 Task: Create a section DevOps Drift and in the section, add a milestone Data Privacy in the project AquaVue
Action: Mouse moved to (42, 251)
Screenshot: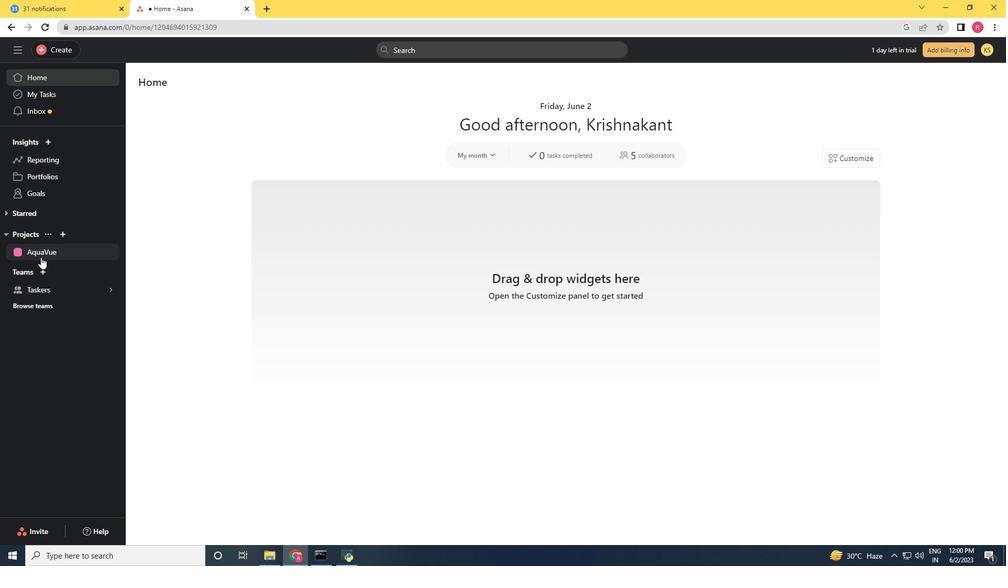 
Action: Mouse pressed left at (42, 251)
Screenshot: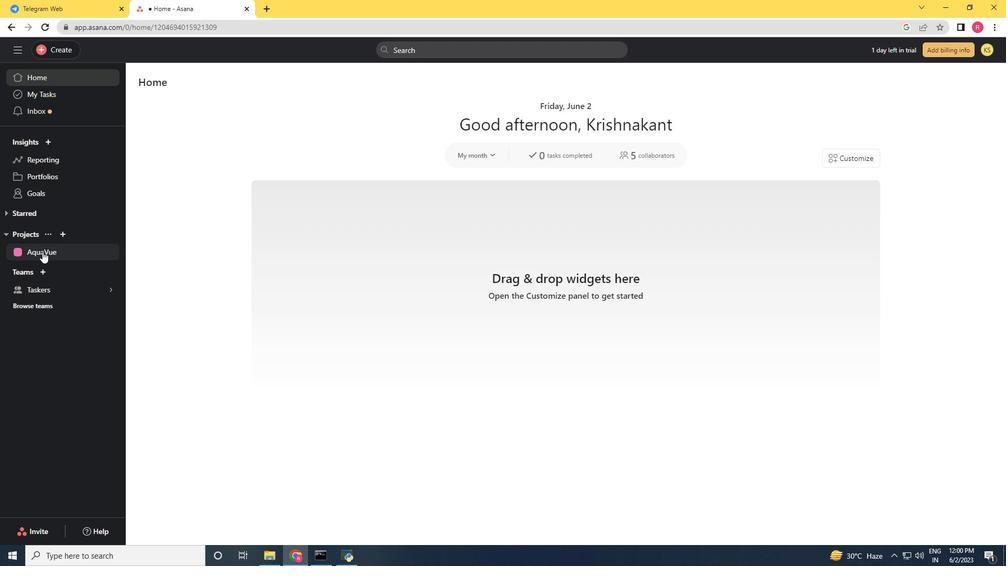 
Action: Mouse moved to (323, 312)
Screenshot: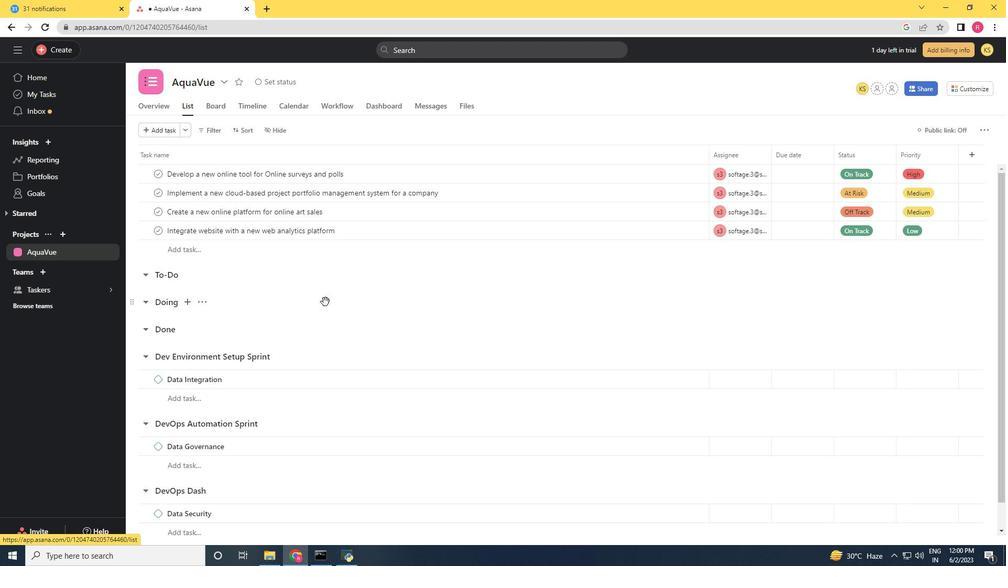 
Action: Mouse scrolled (323, 311) with delta (0, 0)
Screenshot: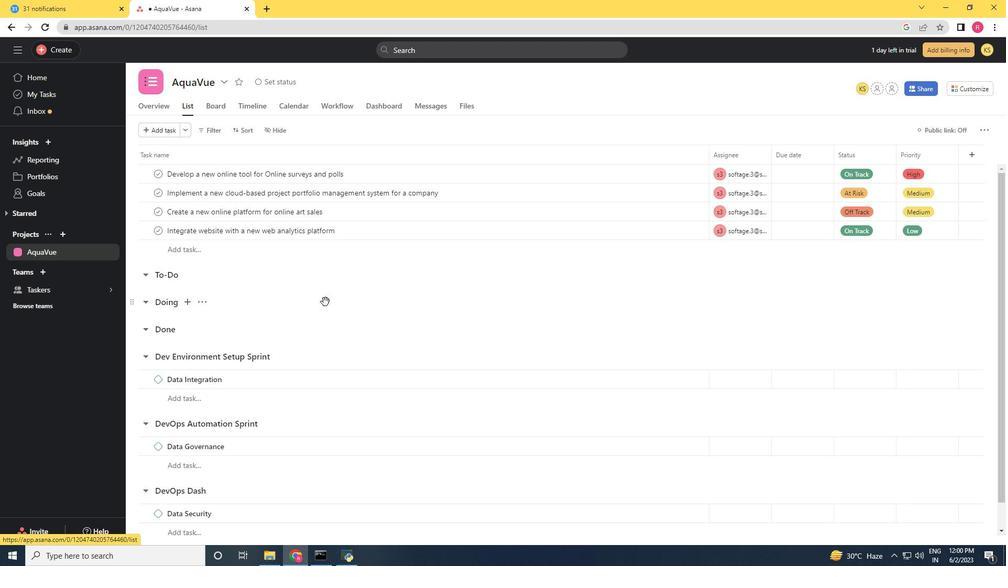 
Action: Mouse moved to (324, 334)
Screenshot: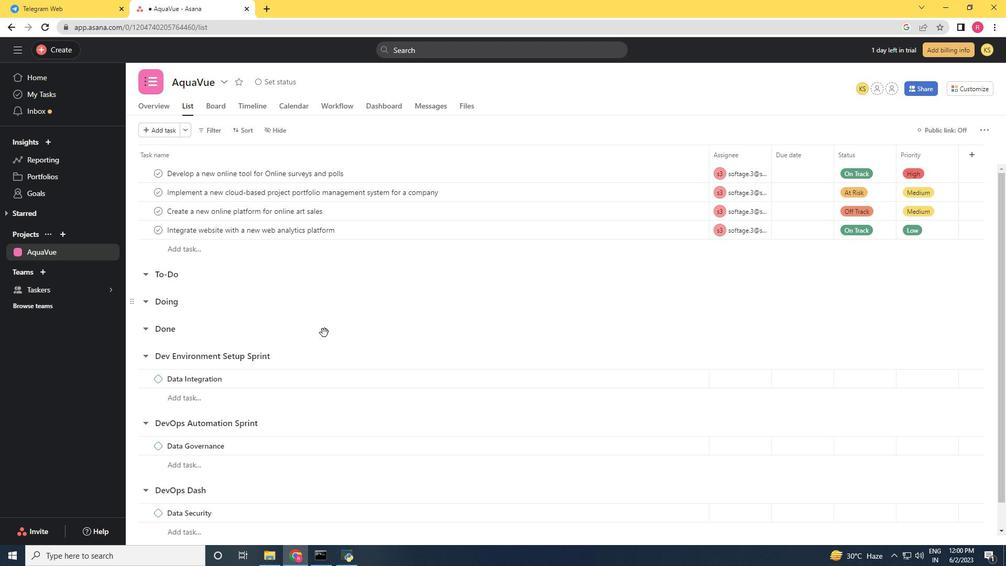 
Action: Mouse scrolled (324, 333) with delta (0, 0)
Screenshot: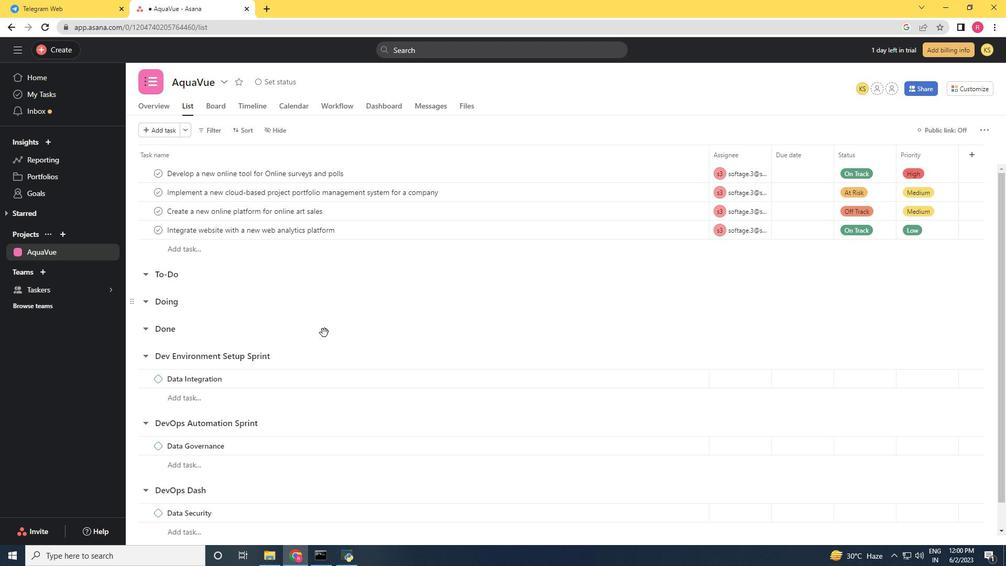 
Action: Mouse moved to (327, 341)
Screenshot: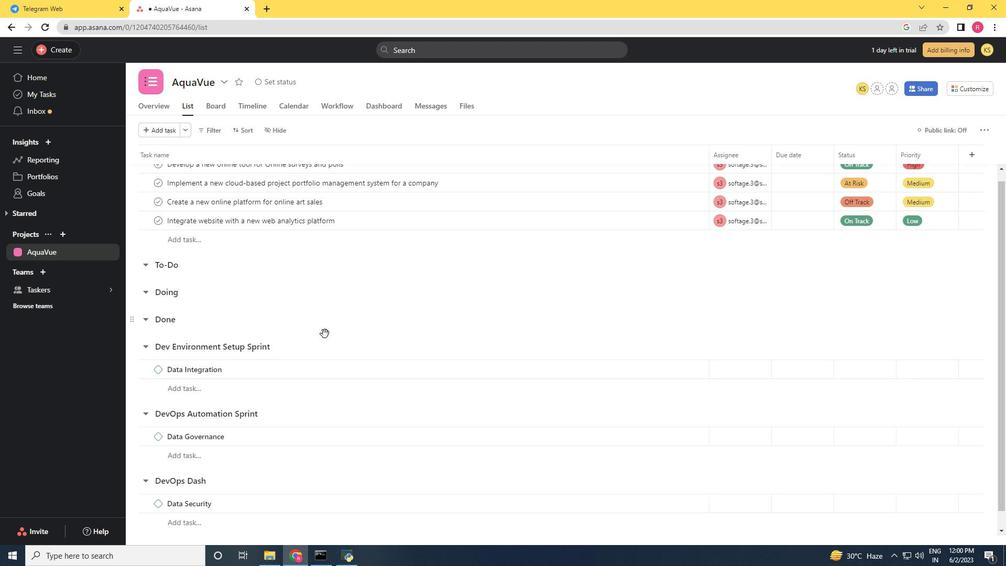 
Action: Mouse scrolled (327, 340) with delta (0, 0)
Screenshot: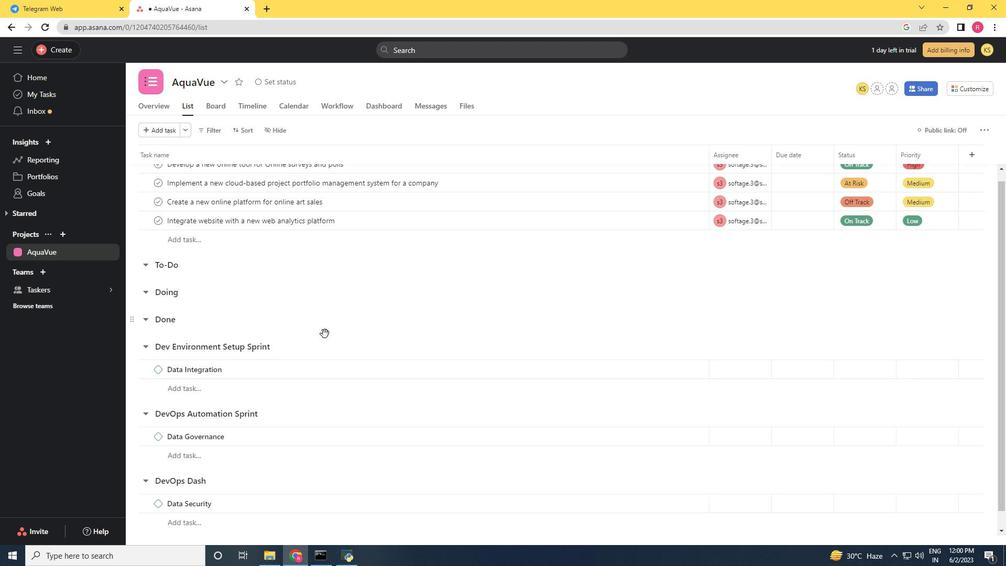 
Action: Mouse moved to (327, 354)
Screenshot: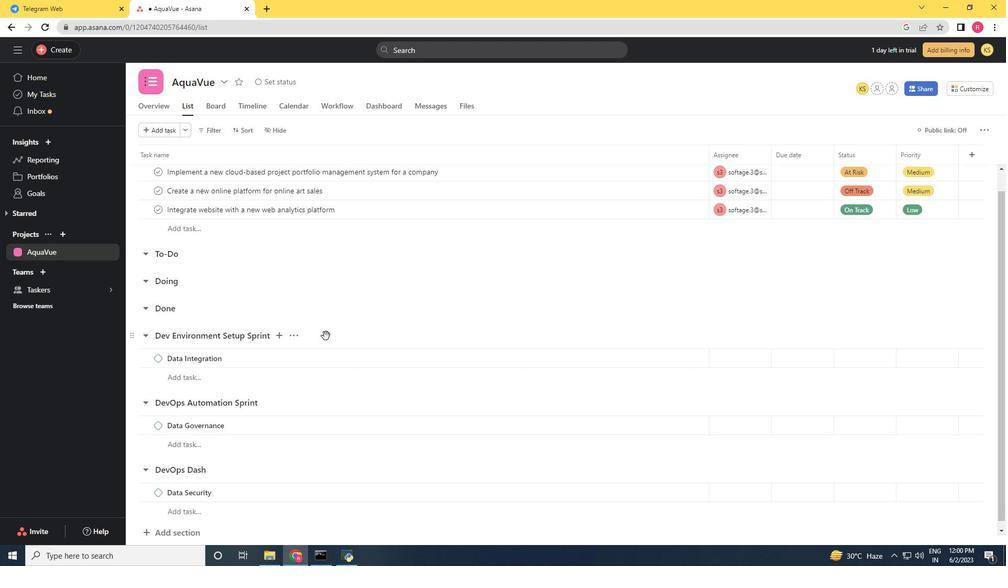 
Action: Mouse scrolled (327, 353) with delta (0, 0)
Screenshot: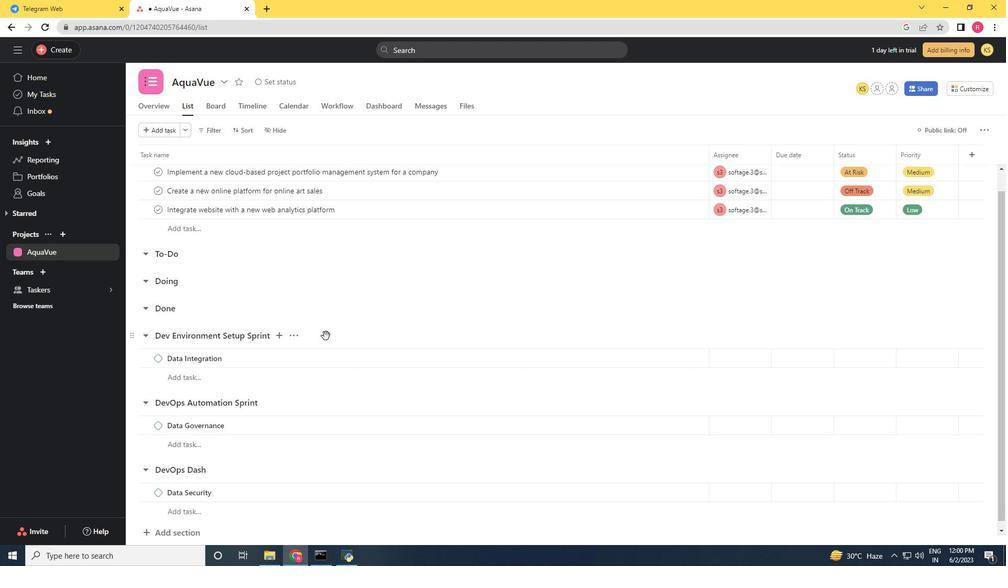 
Action: Mouse moved to (302, 406)
Screenshot: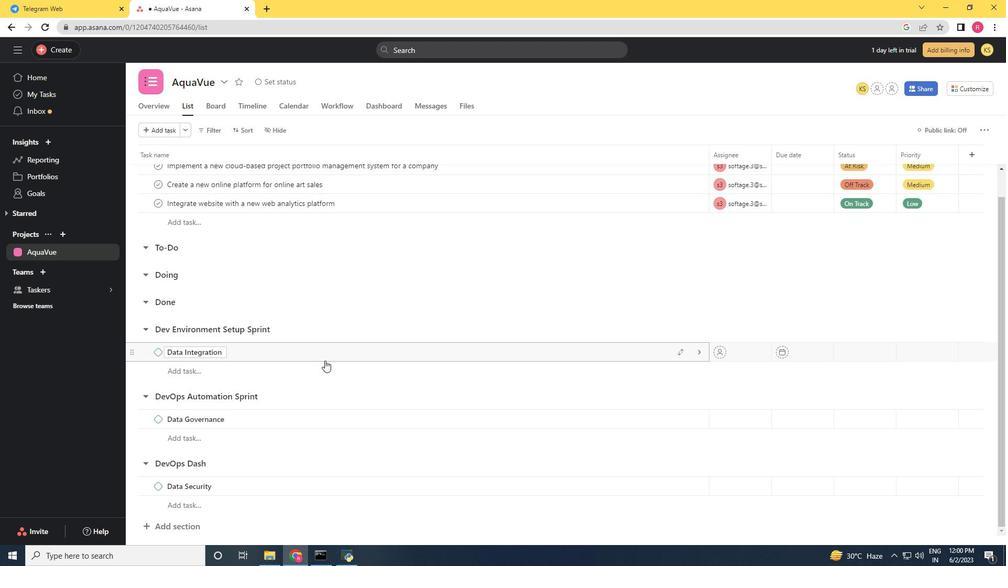 
Action: Mouse scrolled (309, 393) with delta (0, 0)
Screenshot: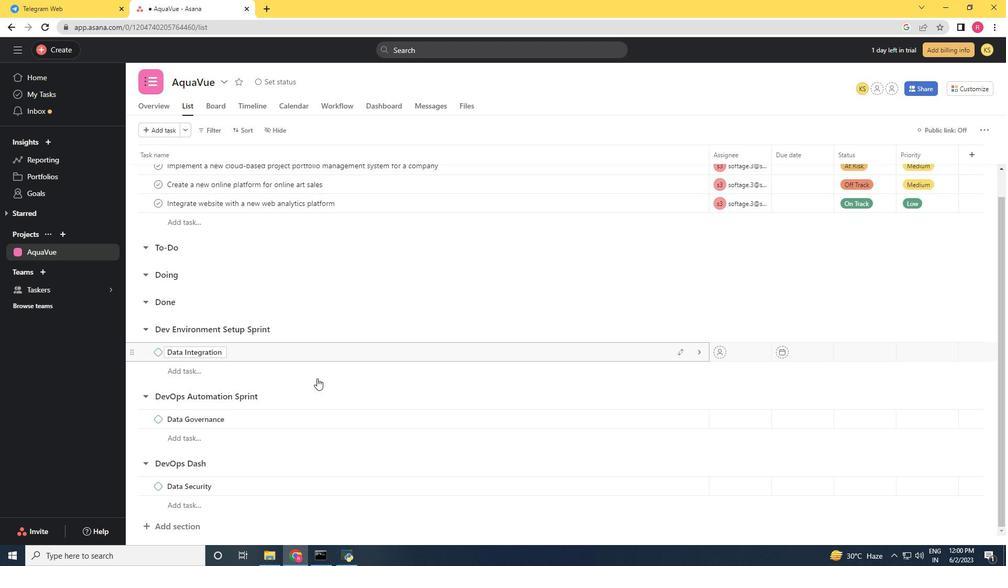 
Action: Mouse moved to (294, 422)
Screenshot: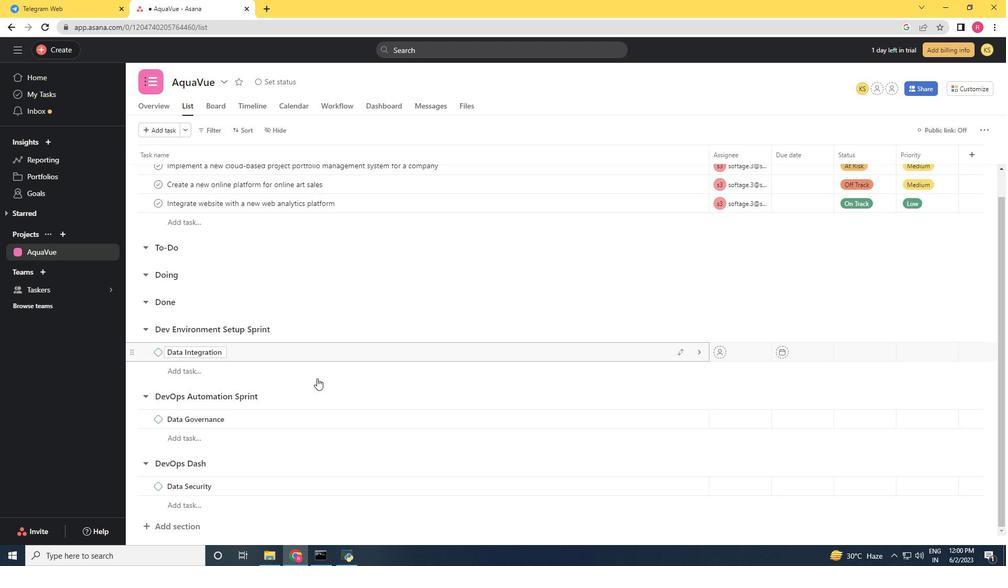 
Action: Mouse scrolled (297, 416) with delta (0, 0)
Screenshot: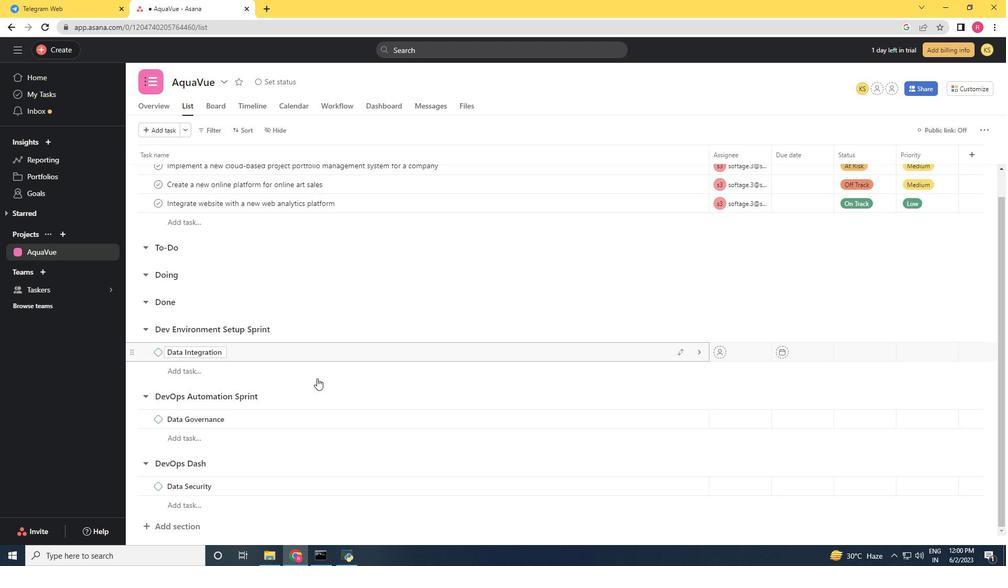 
Action: Mouse moved to (188, 526)
Screenshot: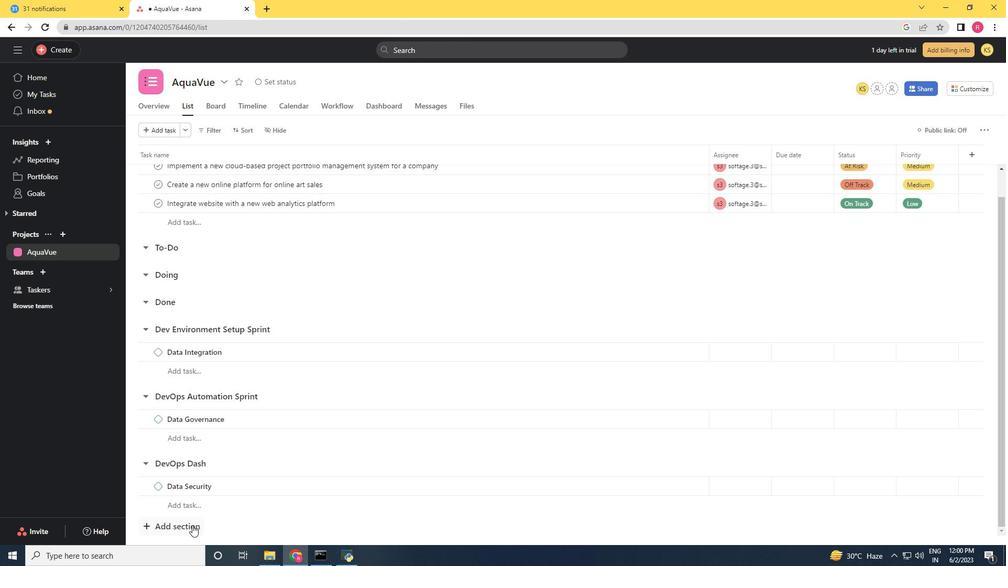 
Action: Mouse pressed left at (188, 526)
Screenshot: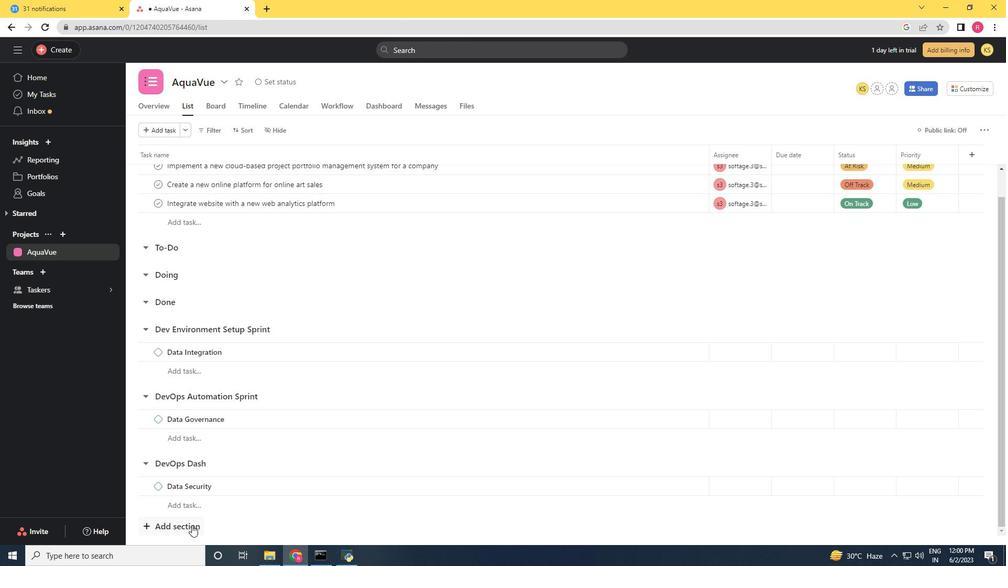 
Action: Mouse moved to (279, 344)
Screenshot: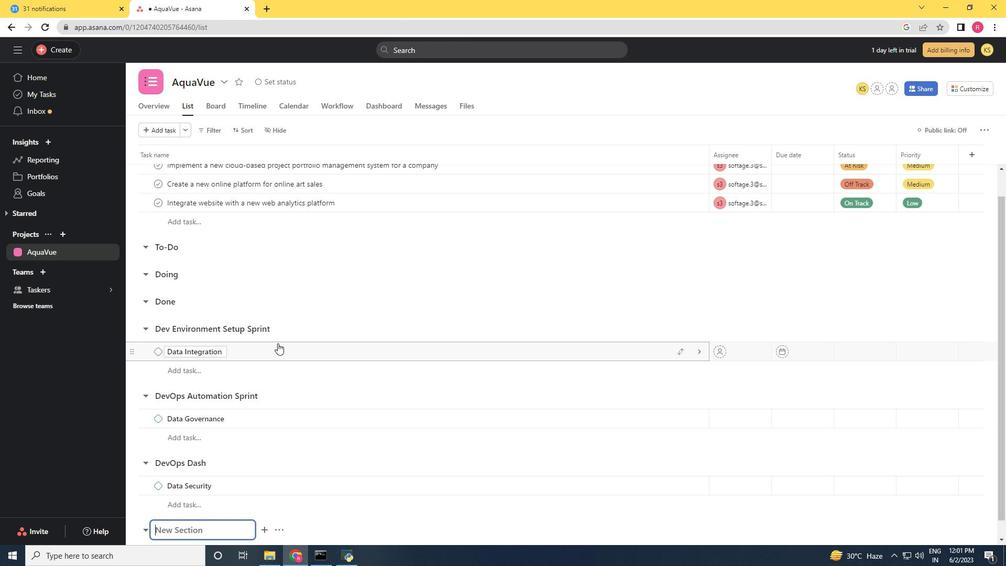 
Action: Mouse scrolled (279, 344) with delta (0, 0)
Screenshot: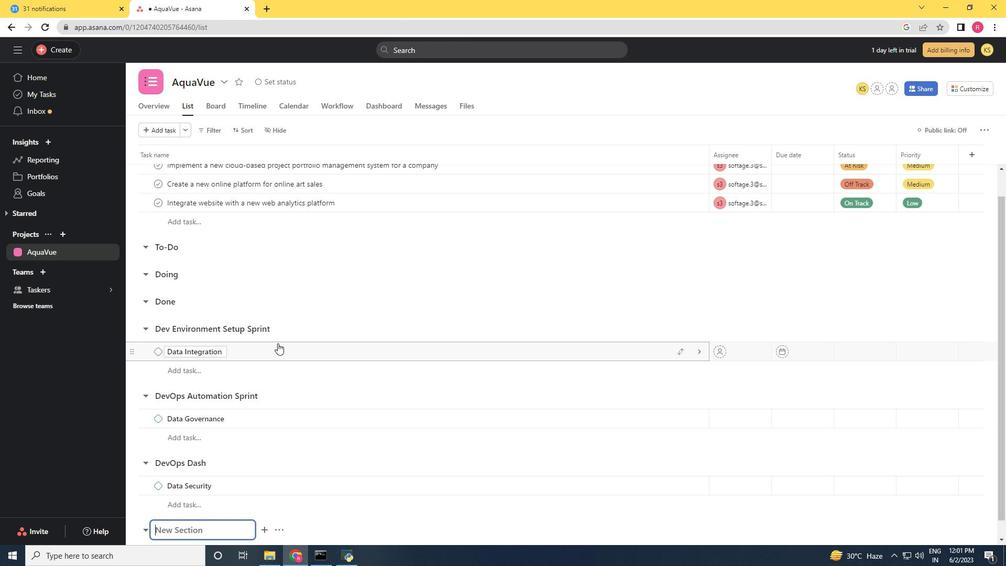 
Action: Mouse moved to (279, 345)
Screenshot: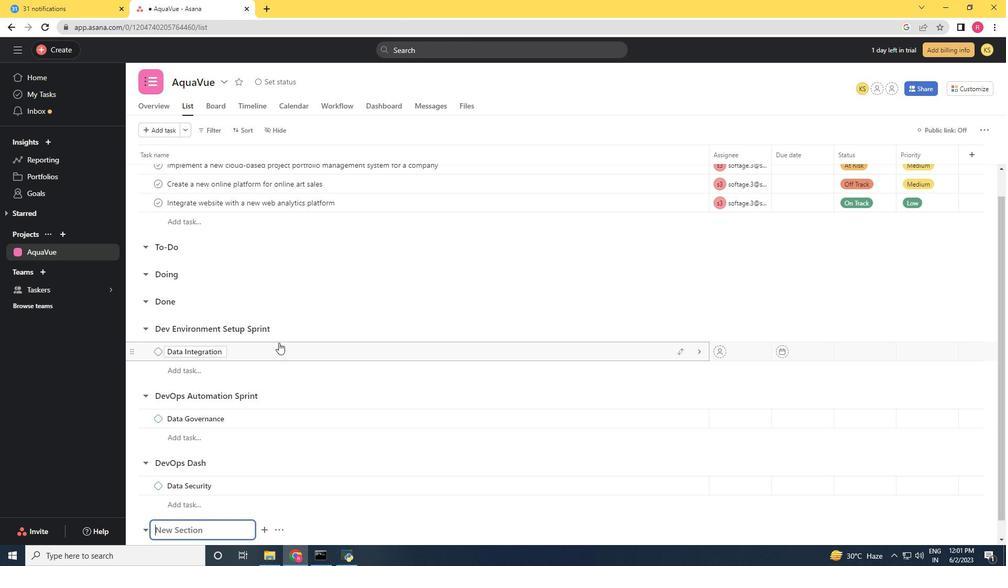 
Action: Mouse scrolled (279, 344) with delta (0, 0)
Screenshot: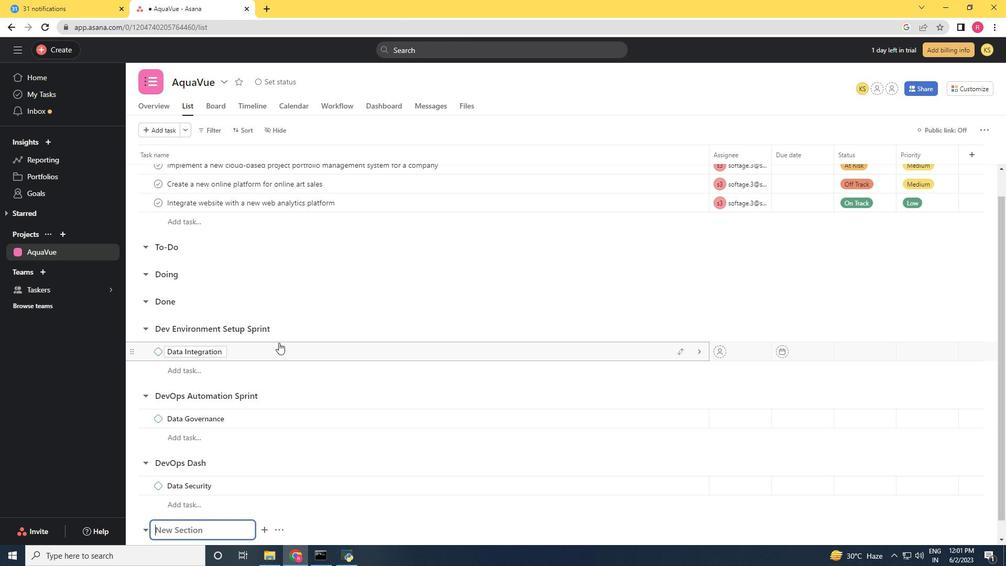
Action: Mouse scrolled (279, 344) with delta (0, 0)
Screenshot: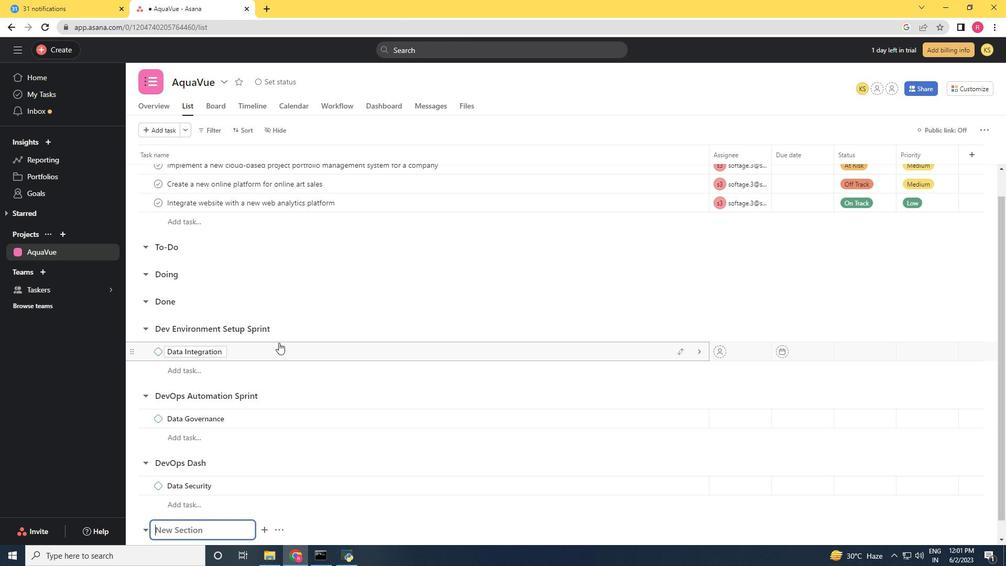 
Action: Mouse moved to (278, 347)
Screenshot: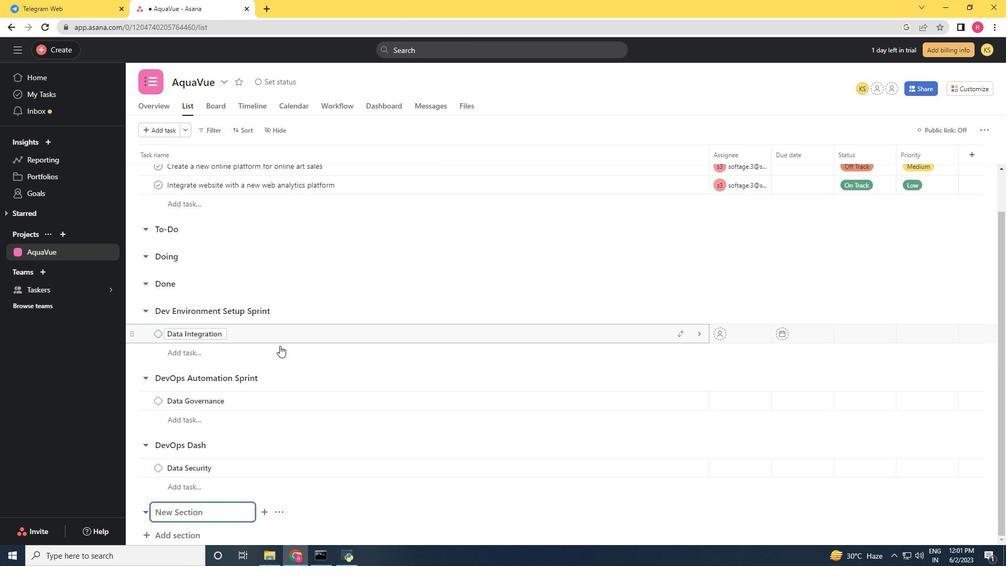 
Action: Key pressed <Key.shift><Key.shift>Dev<Key.shift>Ops<Key.space><Key.shift><Key.shift><Key.shift><Key.shift><Key.shift><Key.shift><Key.shift><Key.shift><Key.shift><Key.shift><Key.shift><Key.shift><Key.shift><Key.shift><Key.shift><Key.shift><Key.shift><Key.shift><Key.shift><Key.shift><Key.shift><Key.shift><Key.shift><Key.shift>Drift<Key.space><Key.enter><Key.shift>Data<Key.space><Key.shift><Key.shift>Privacy<Key.space>
Screenshot: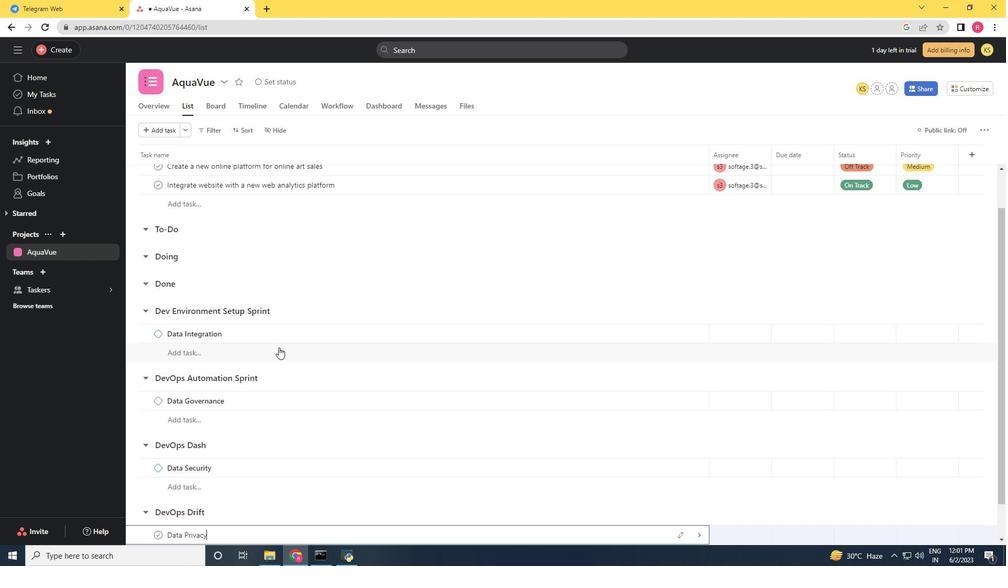 
Action: Mouse moved to (339, 369)
Screenshot: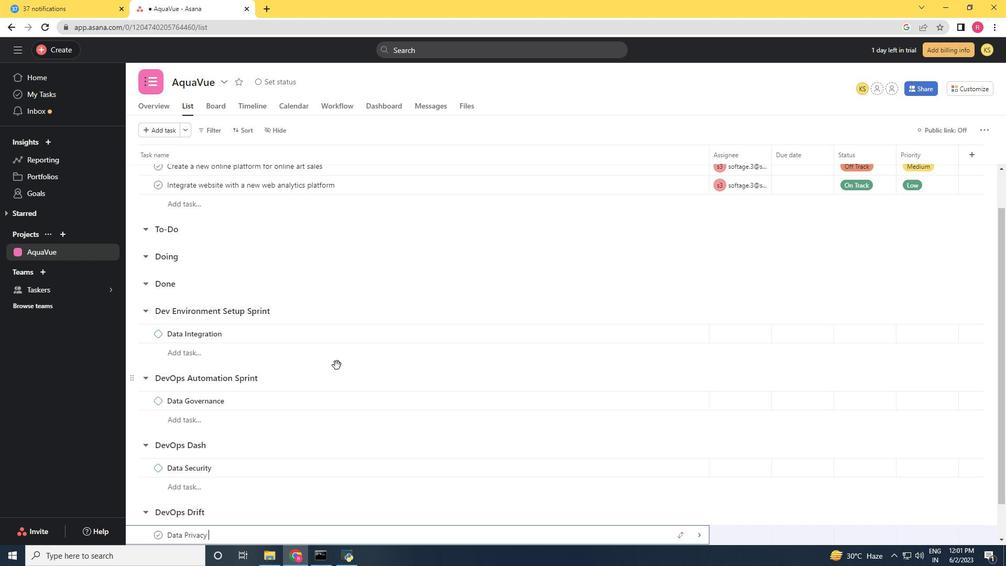 
Action: Mouse scrolled (339, 368) with delta (0, 0)
Screenshot: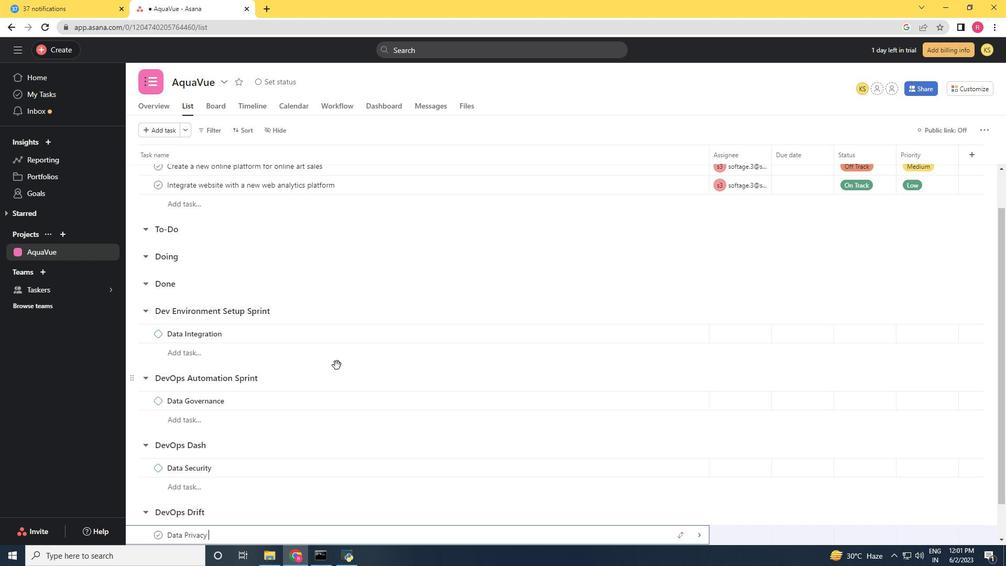
Action: Mouse moved to (339, 371)
Screenshot: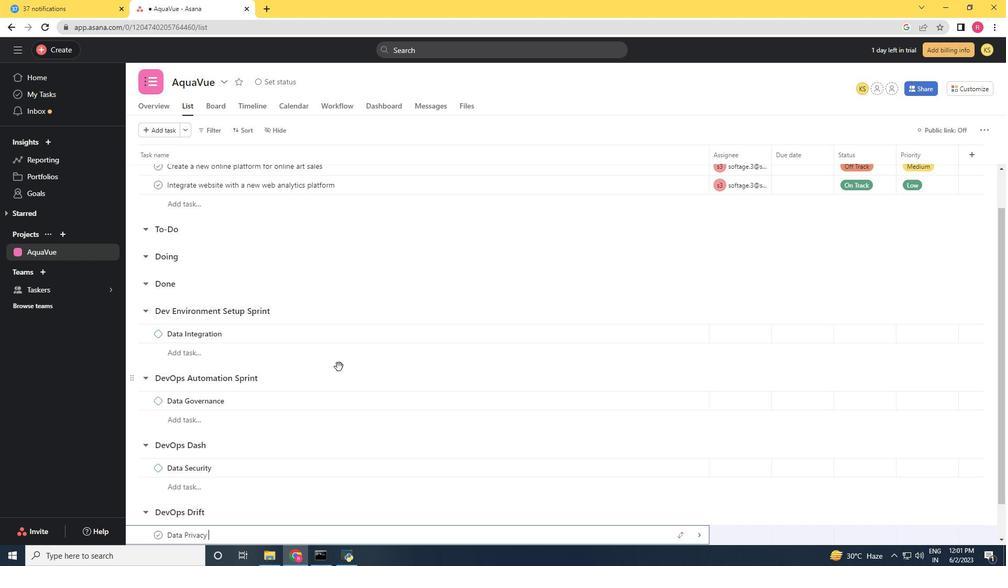 
Action: Mouse scrolled (339, 371) with delta (0, 0)
Screenshot: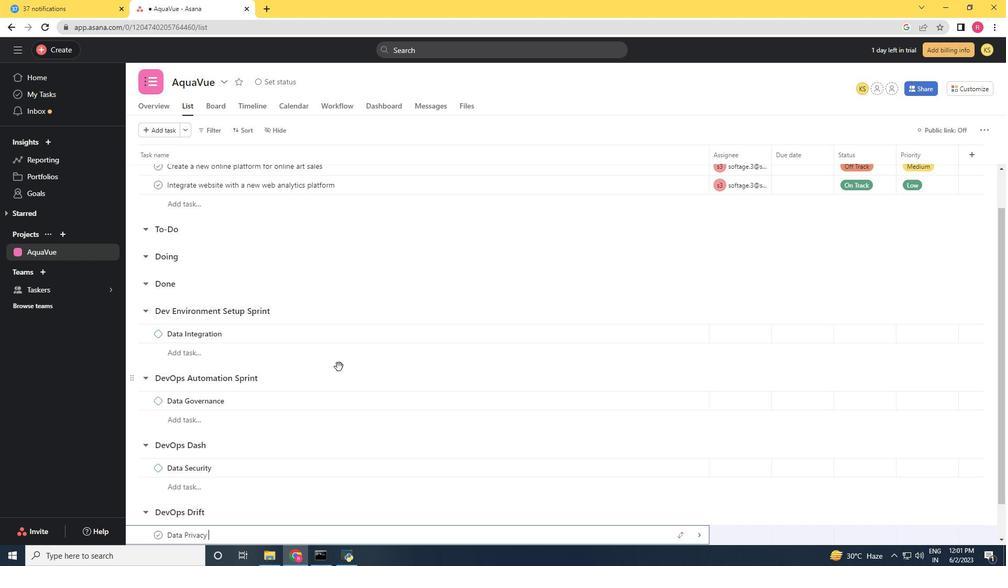 
Action: Mouse moved to (341, 372)
Screenshot: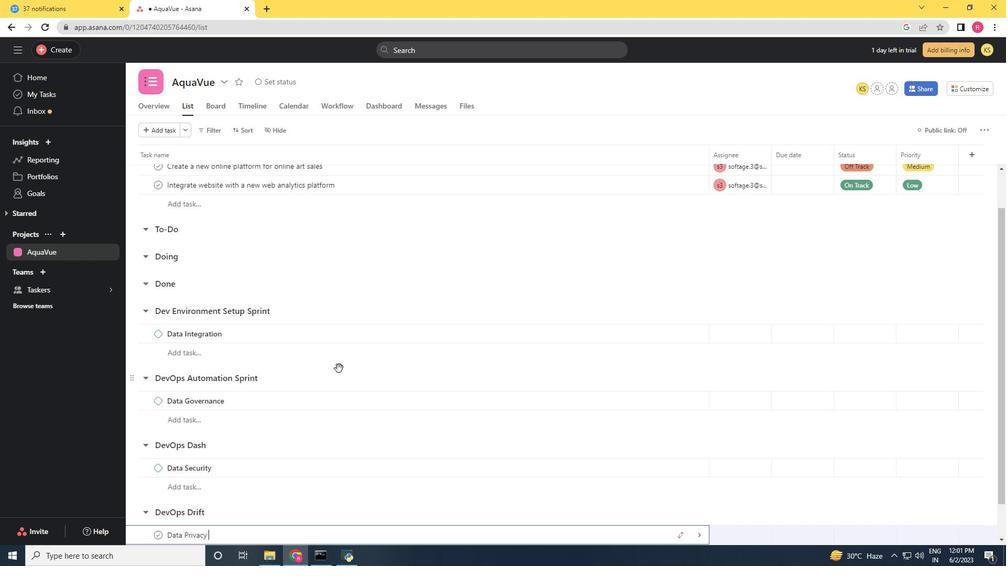 
Action: Mouse scrolled (341, 371) with delta (0, 0)
Screenshot: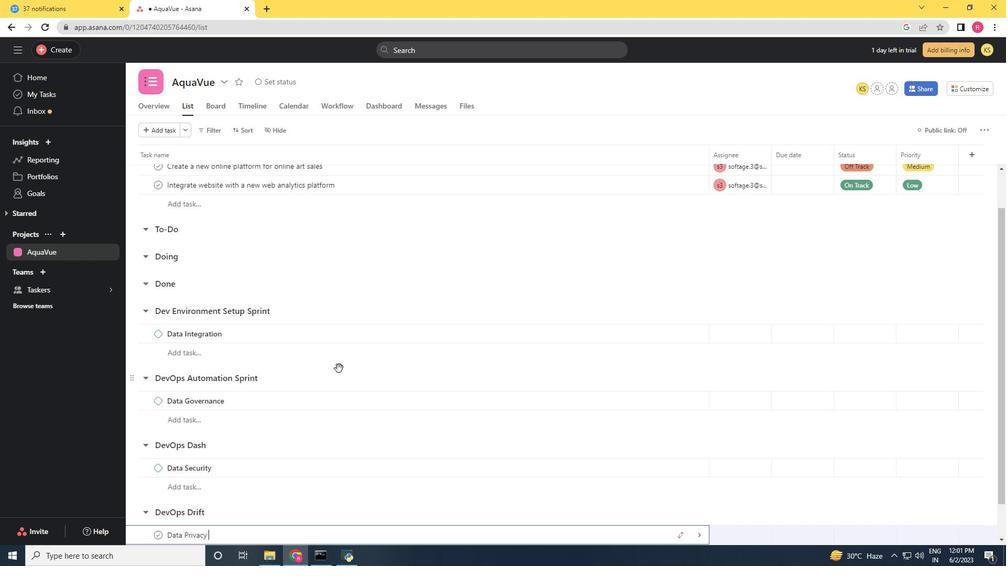 
Action: Mouse moved to (341, 372)
Screenshot: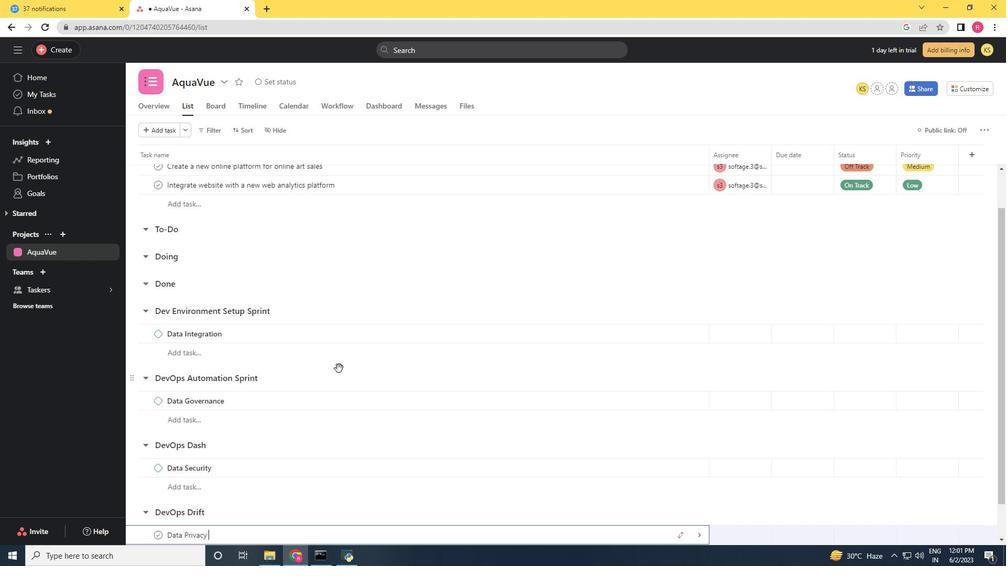 
Action: Mouse scrolled (341, 372) with delta (0, 0)
Screenshot: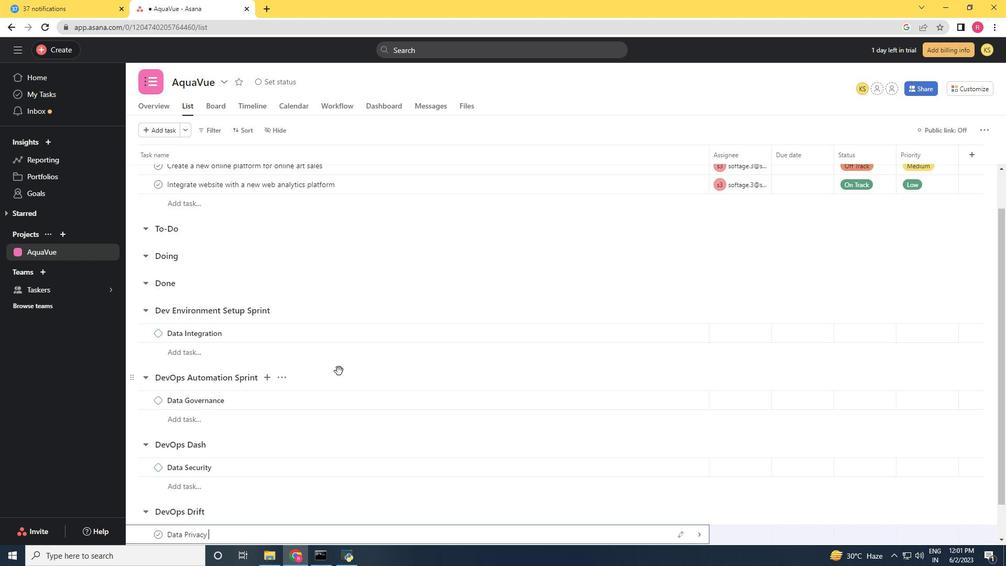 
Action: Mouse moved to (342, 373)
Screenshot: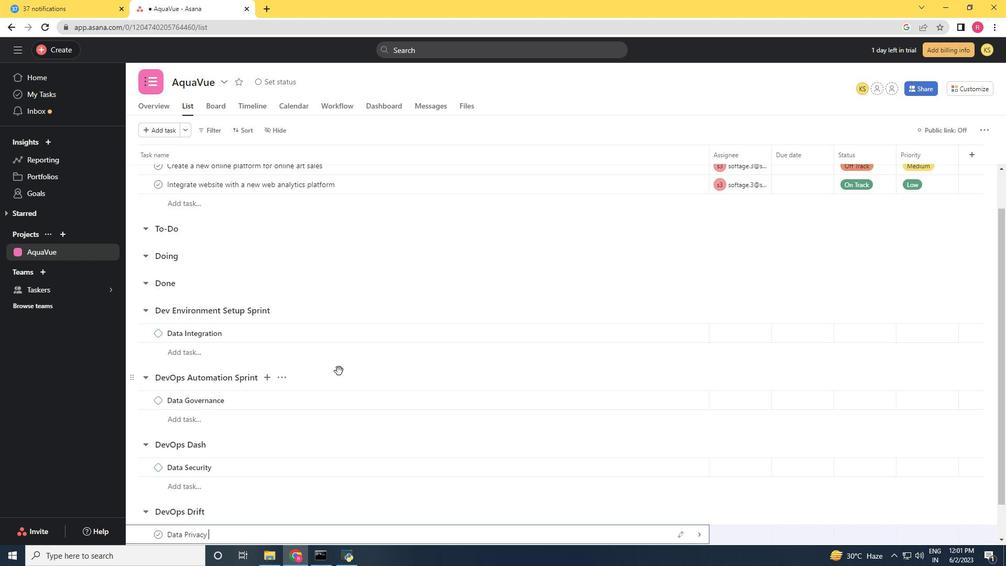 
Action: Mouse scrolled (342, 373) with delta (0, 0)
Screenshot: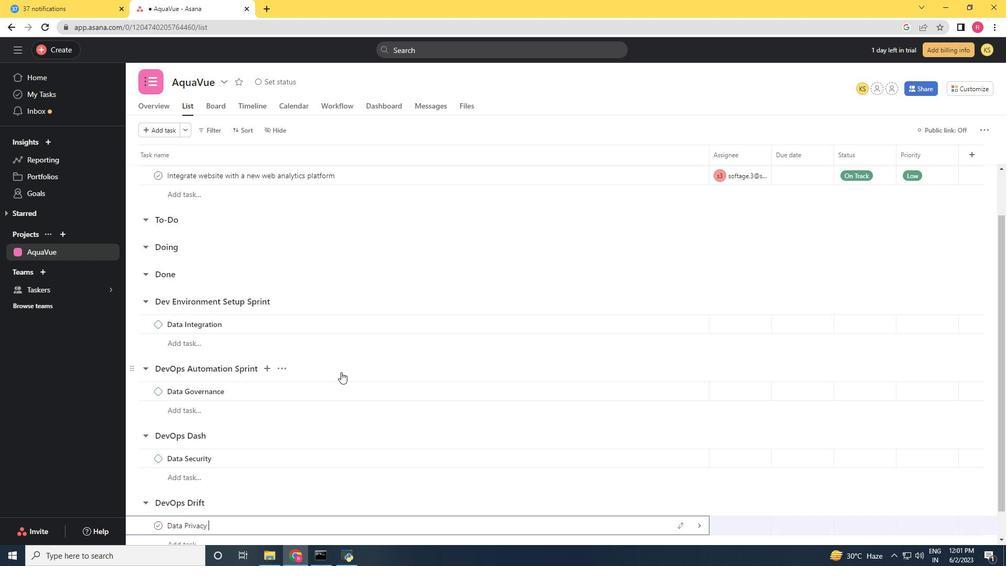 
Action: Mouse moved to (250, 494)
Screenshot: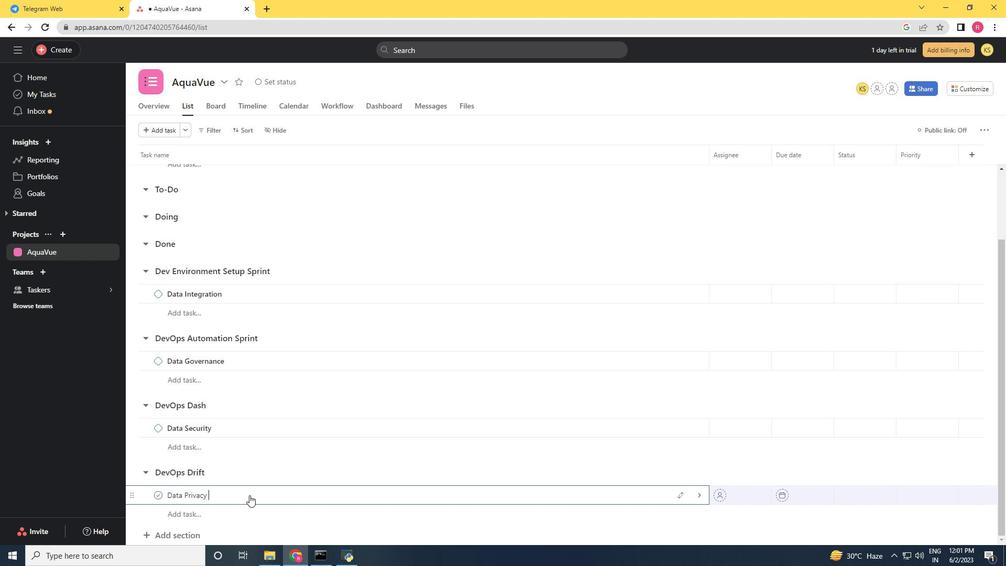 
Action: Mouse pressed right at (250, 494)
Screenshot: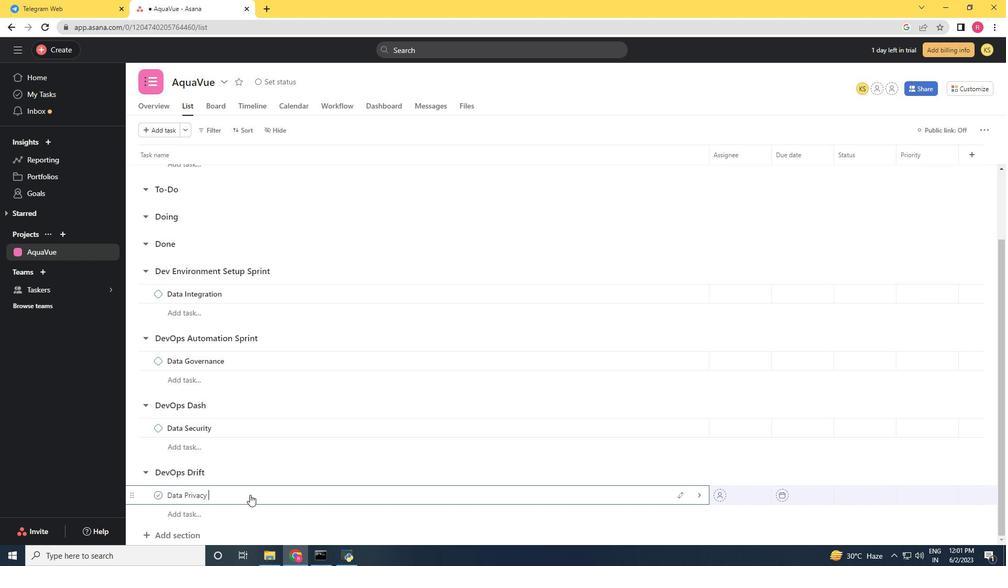 
Action: Mouse moved to (293, 439)
Screenshot: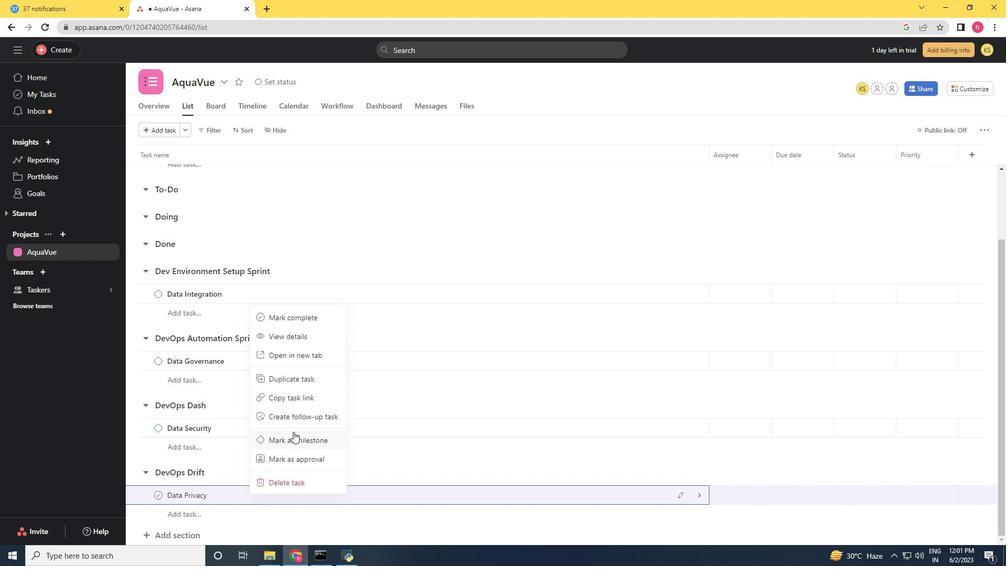 
Action: Mouse pressed left at (293, 439)
Screenshot: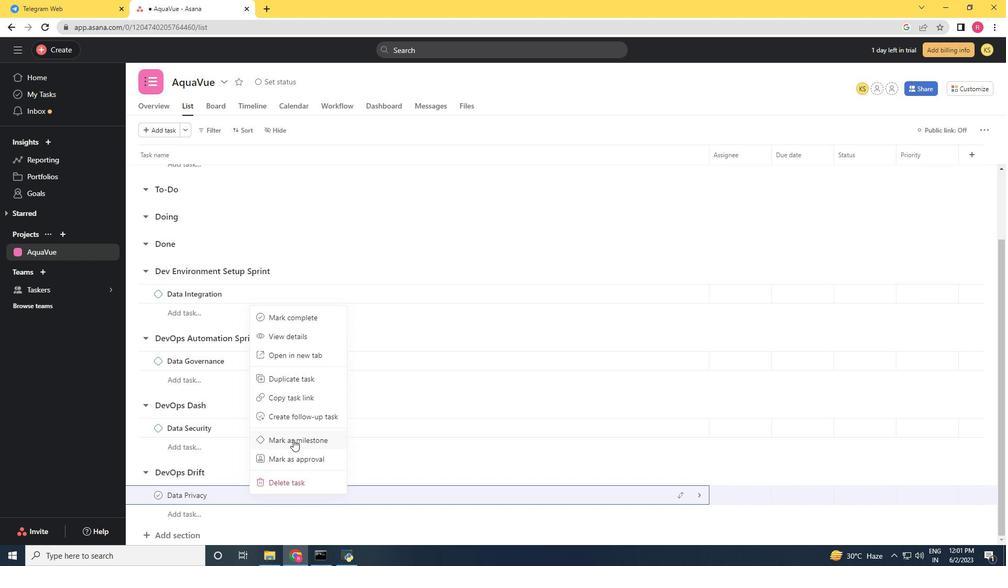 
Action: Mouse moved to (285, 447)
Screenshot: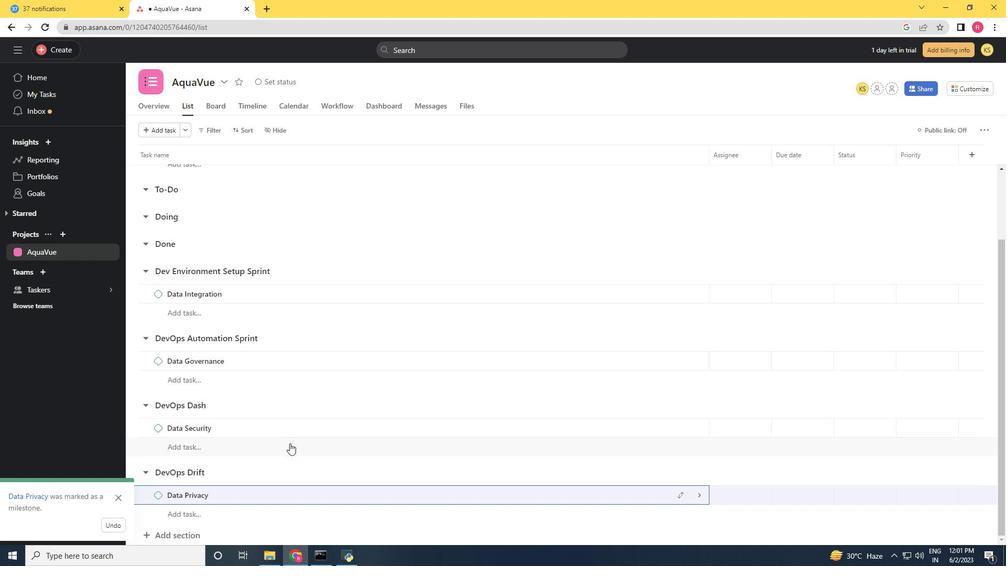 
